 Task: Add So Delicious Strawberry Banana Coconut Milk Yogurt to the cart.
Action: Mouse pressed left at (16, 127)
Screenshot: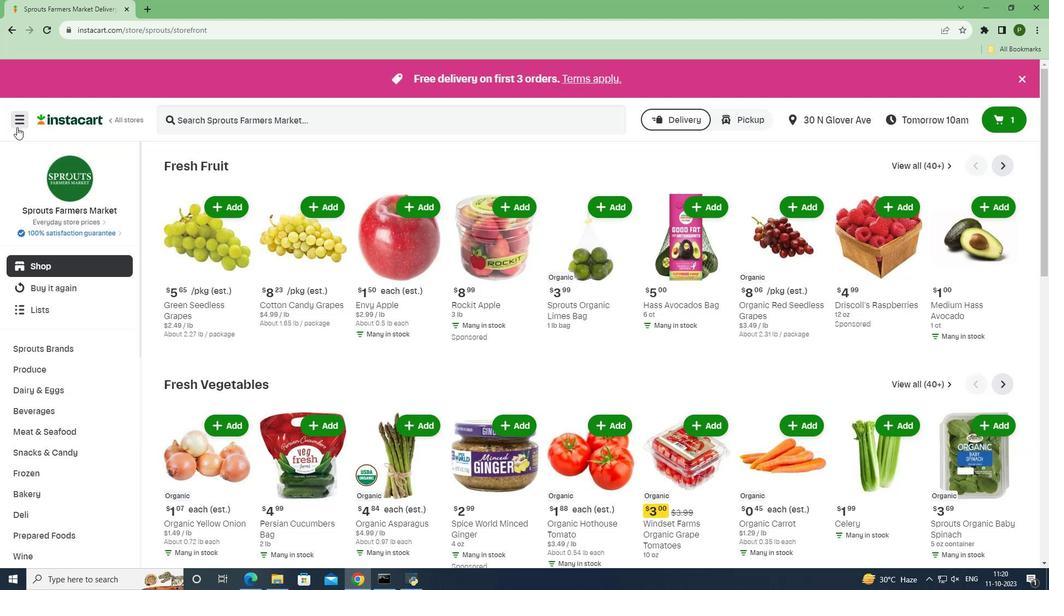 
Action: Mouse moved to (27, 289)
Screenshot: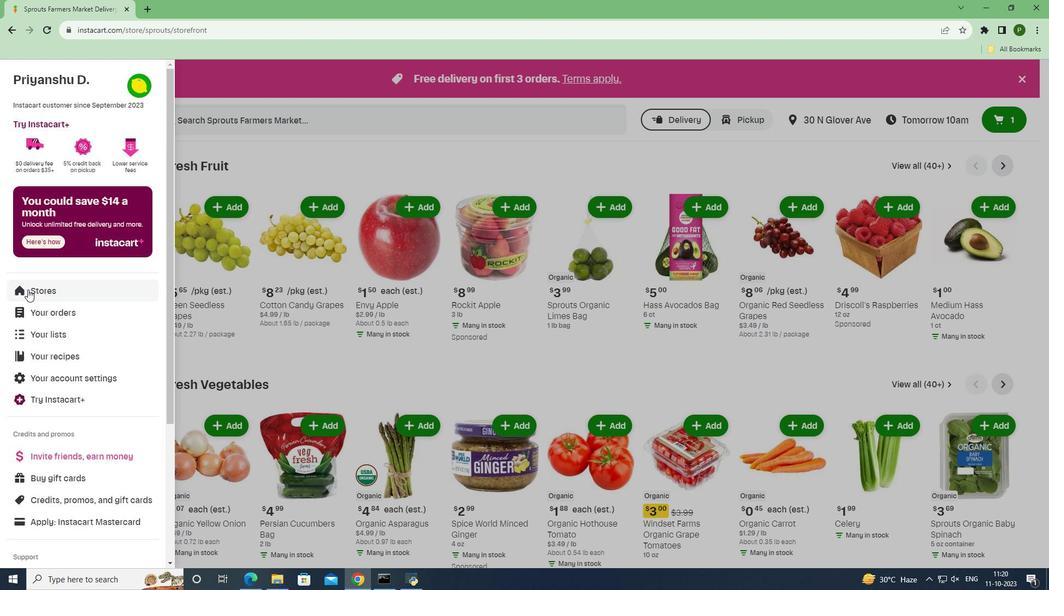 
Action: Mouse pressed left at (27, 289)
Screenshot: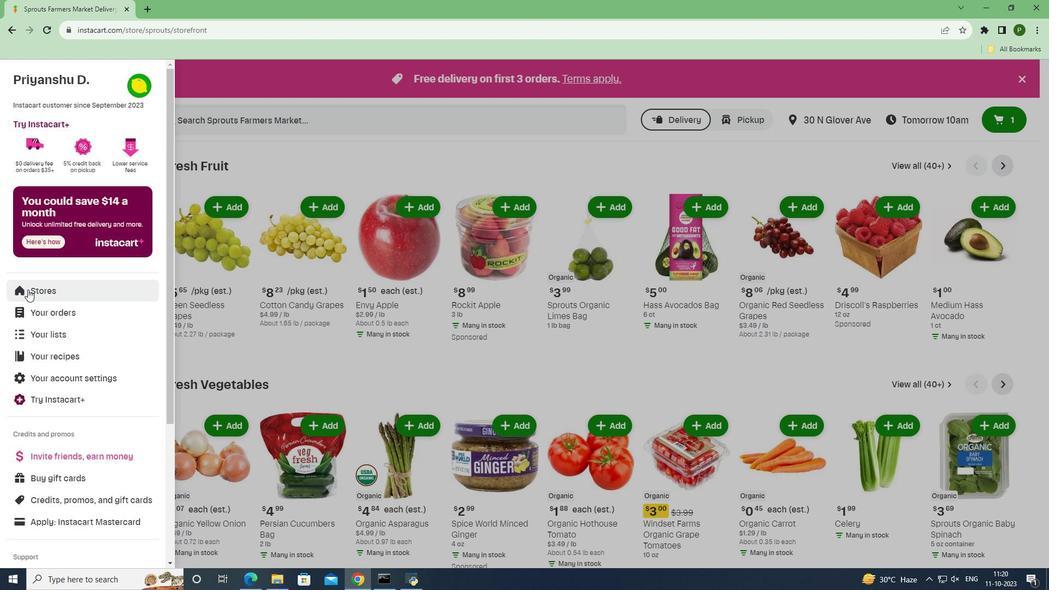
Action: Mouse moved to (250, 130)
Screenshot: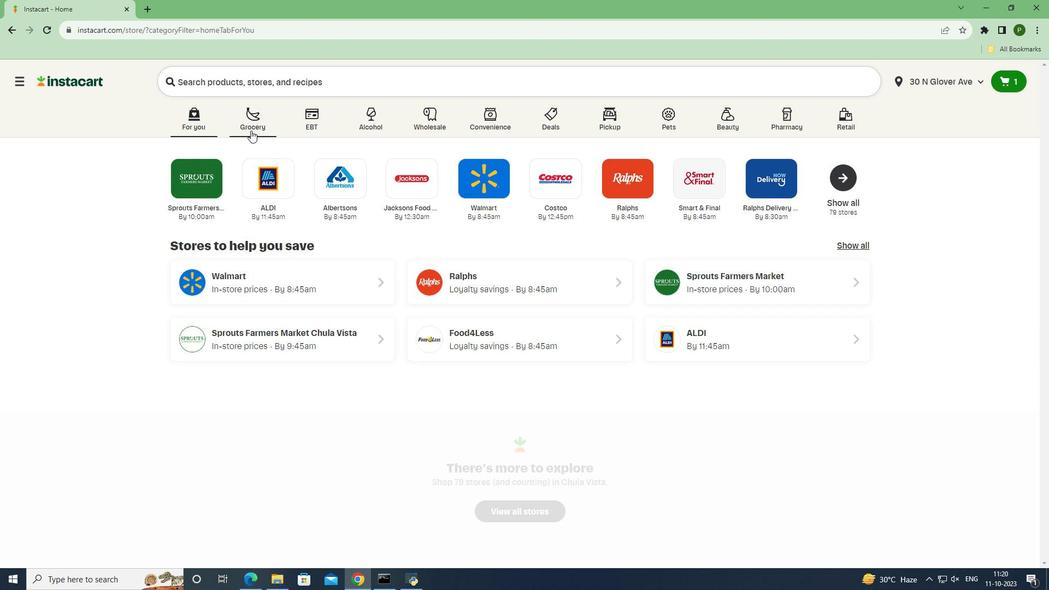 
Action: Mouse pressed left at (250, 130)
Screenshot: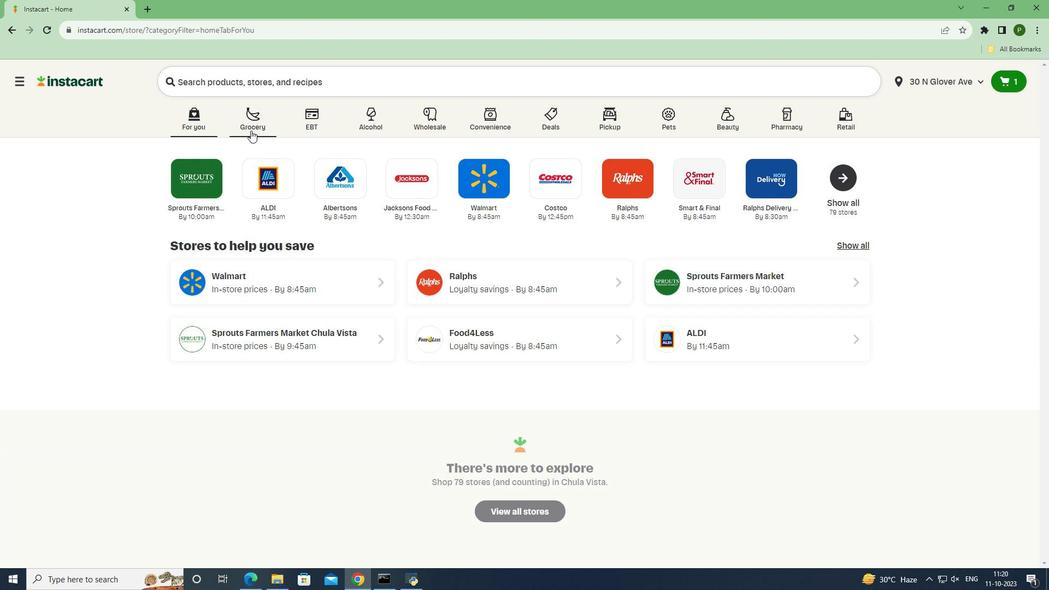 
Action: Mouse moved to (259, 178)
Screenshot: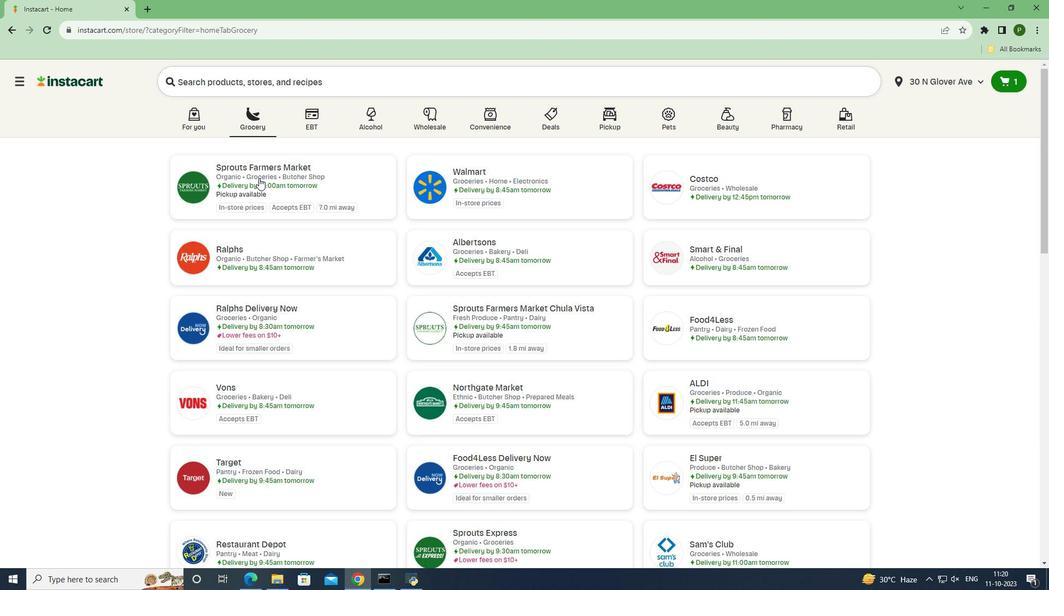 
Action: Mouse pressed left at (259, 178)
Screenshot: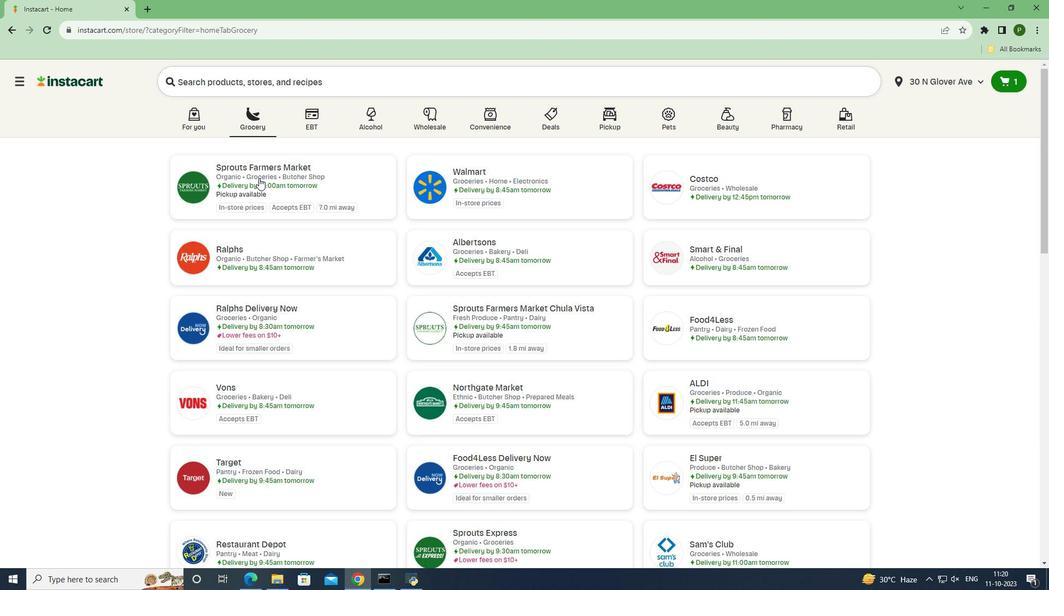 
Action: Mouse moved to (49, 385)
Screenshot: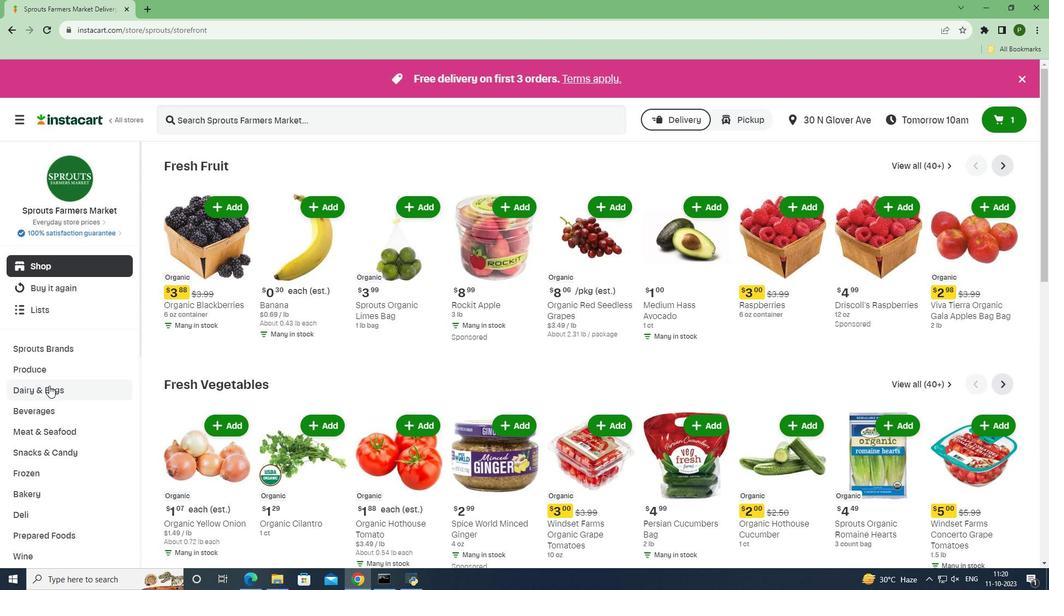 
Action: Mouse pressed left at (49, 385)
Screenshot: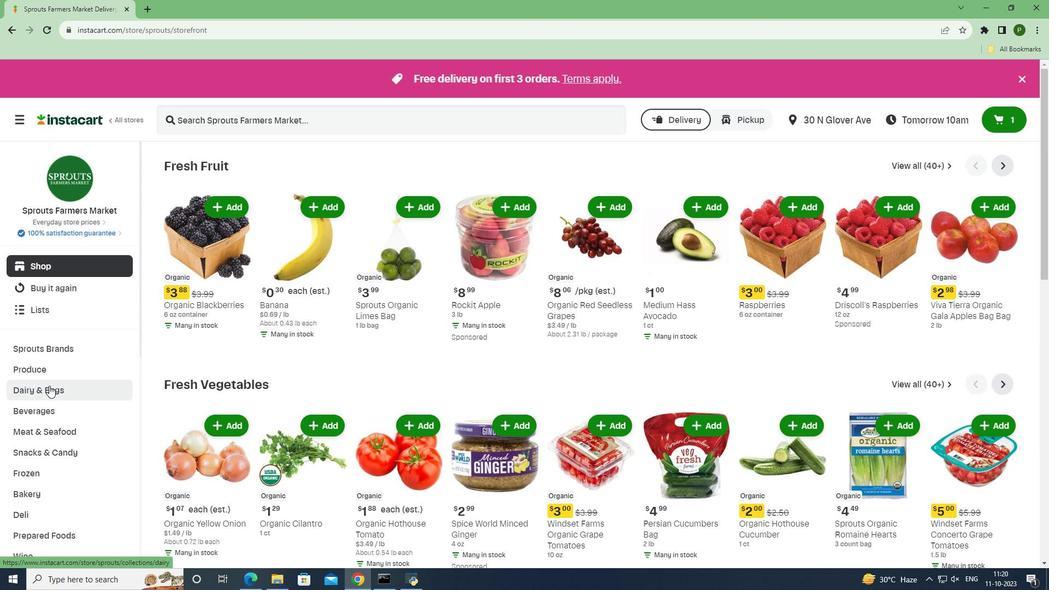 
Action: Mouse moved to (58, 474)
Screenshot: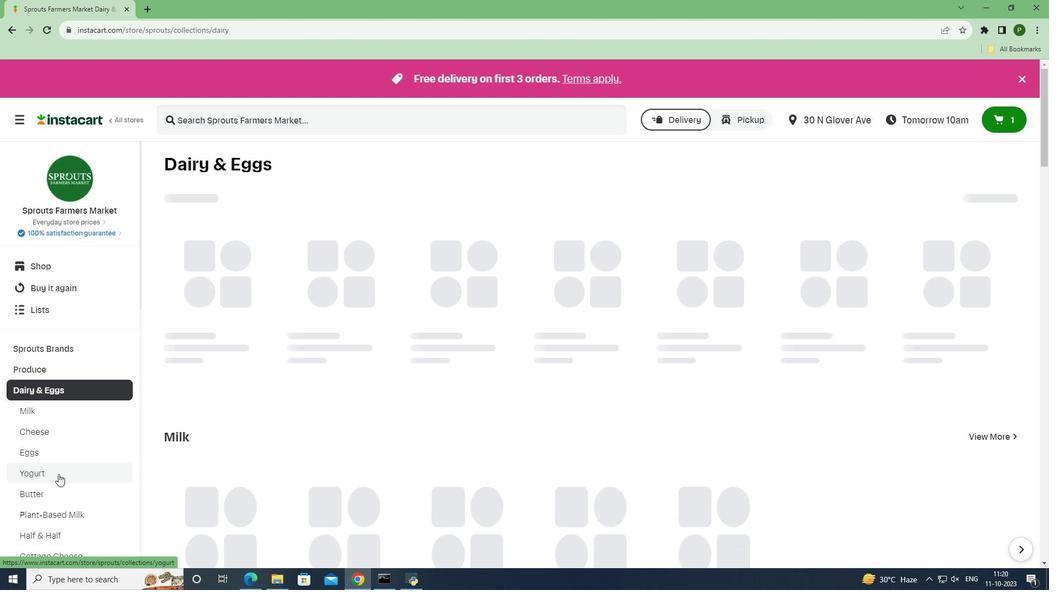 
Action: Mouse pressed left at (58, 474)
Screenshot: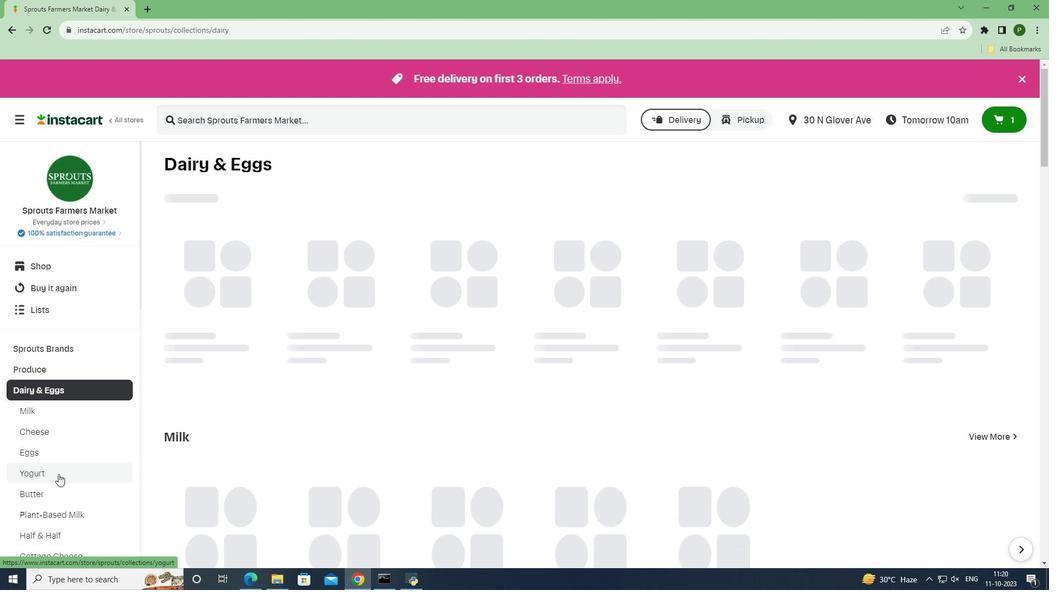 
Action: Mouse moved to (242, 121)
Screenshot: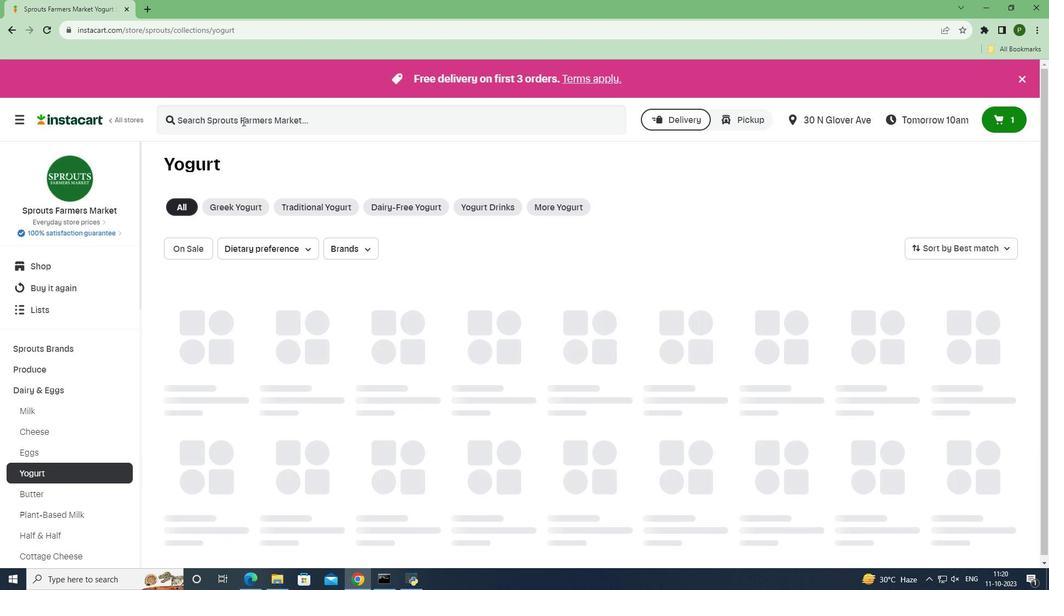 
Action: Mouse pressed left at (242, 121)
Screenshot: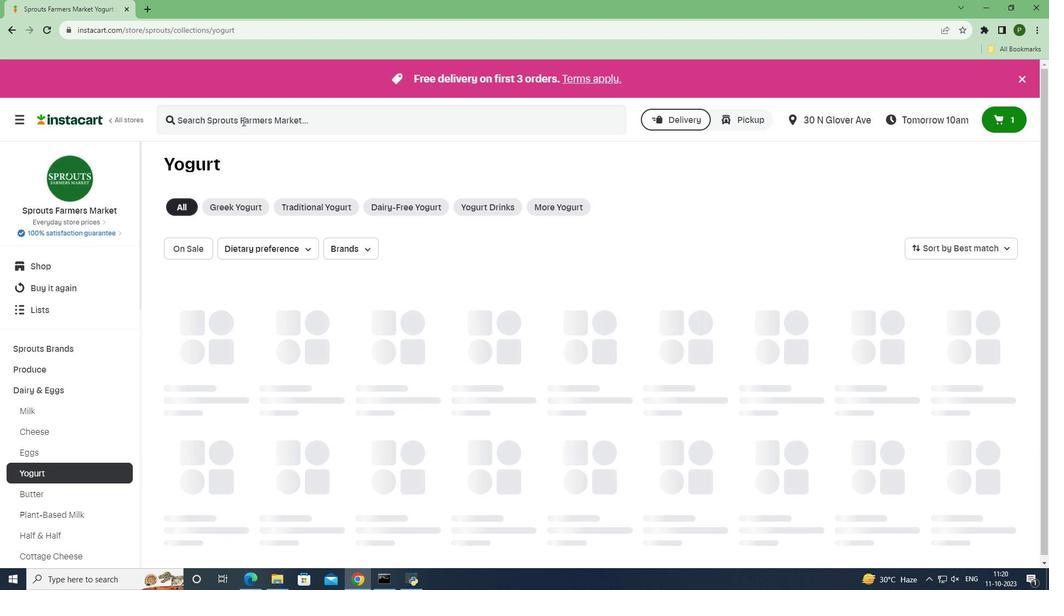 
Action: Key pressed <Key.caps_lock>S<Key.caps_lock>o<Key.space><Key.caps_lock>D<Key.caps_lock>elicious<Key.space><Key.caps_lock>S<Key.caps_lock>trawberry<Key.space><Key.caps_lock>B<Key.caps_lock>anana<Key.space><Key.caps_lock>C<Key.caps_lock>oconut<Key.space><Key.caps_lock>M<Key.caps_lock>ilk<Key.space><Key.caps_lock>Y<Key.caps_lock>ogurt<Key.space><Key.enter>
Screenshot: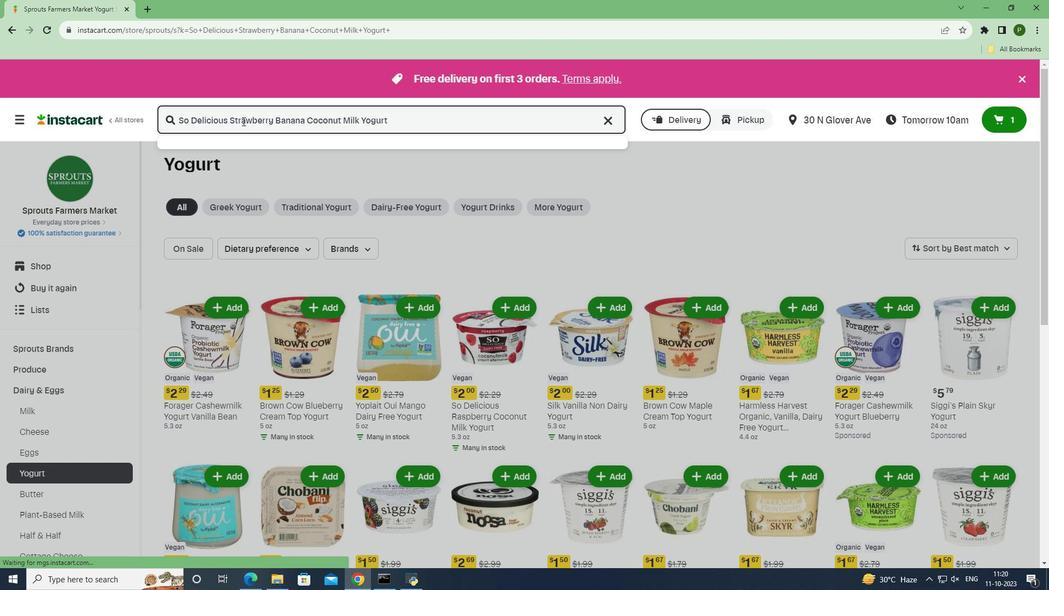 
Action: Mouse moved to (341, 366)
Screenshot: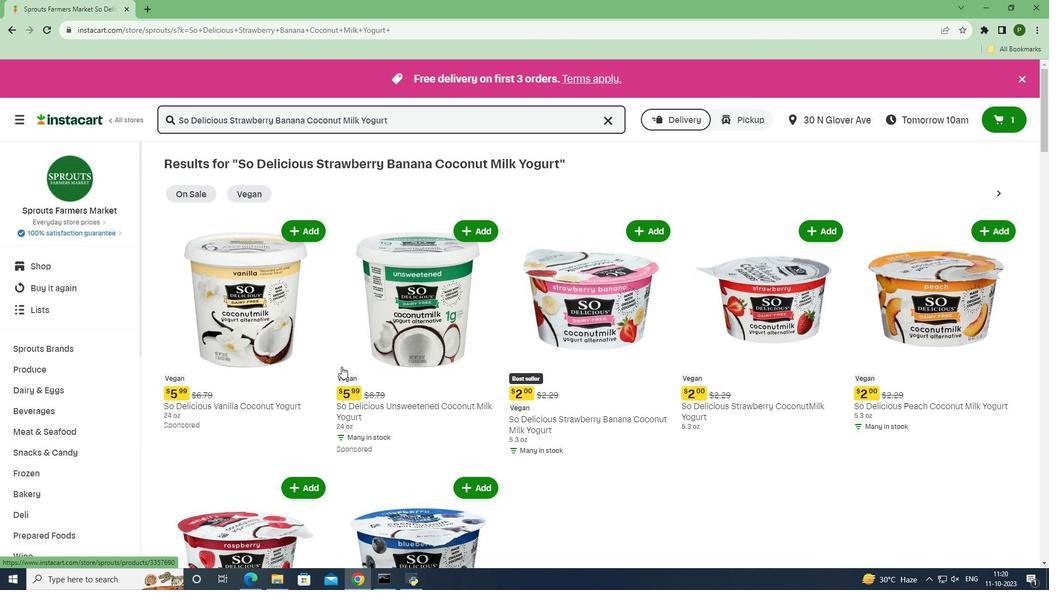 
Action: Mouse scrolled (341, 366) with delta (0, 0)
Screenshot: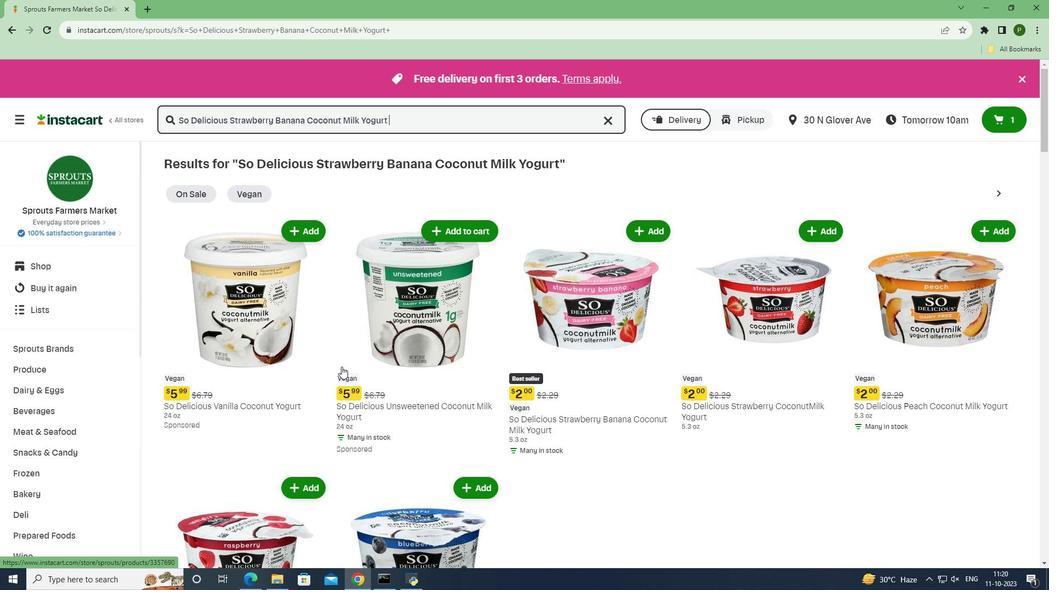 
Action: Mouse moved to (640, 175)
Screenshot: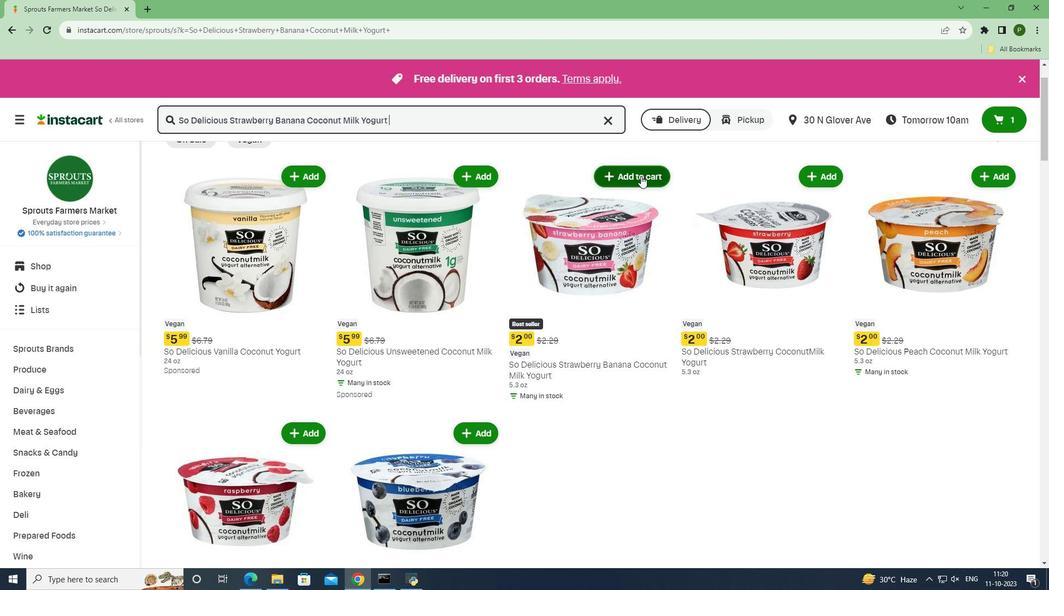 
Action: Mouse pressed left at (640, 175)
Screenshot: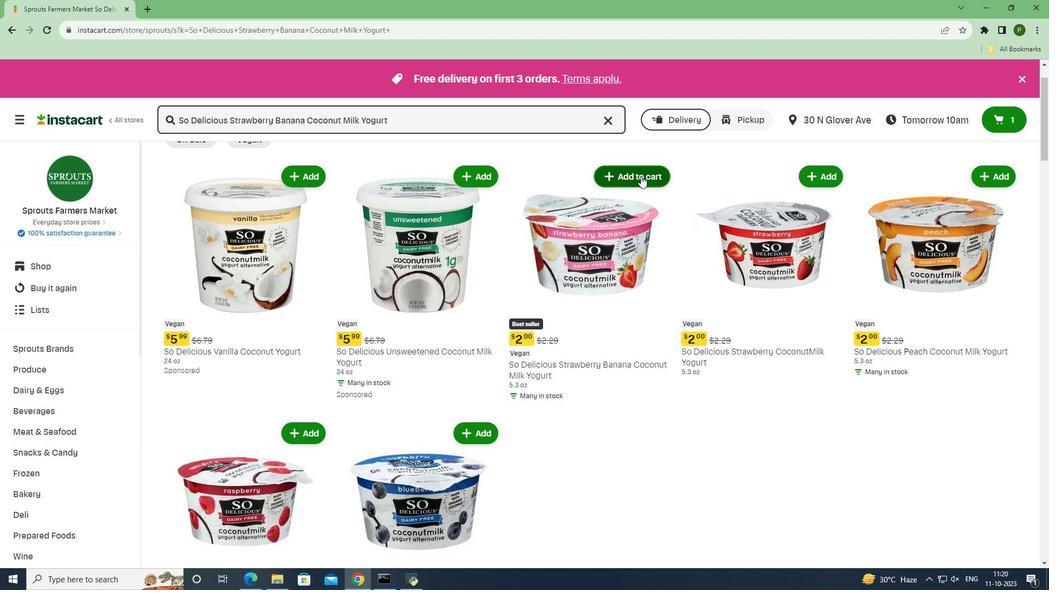 
Action: Mouse moved to (679, 215)
Screenshot: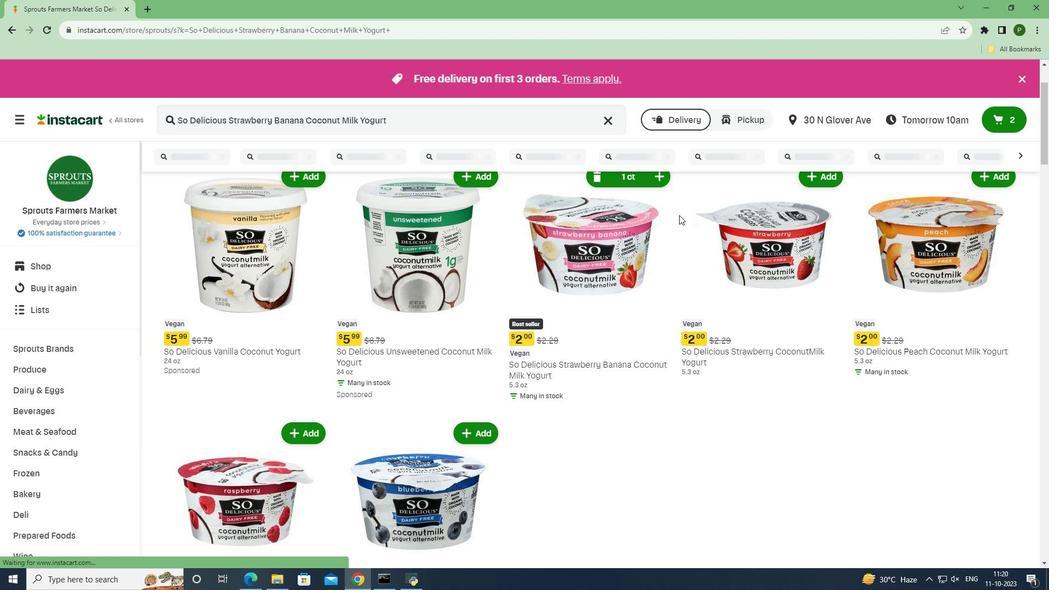 
